 Task: Find a one-way flight from Chicago to Miami for a specific date.
Action: Mouse moved to (443, 224)
Screenshot: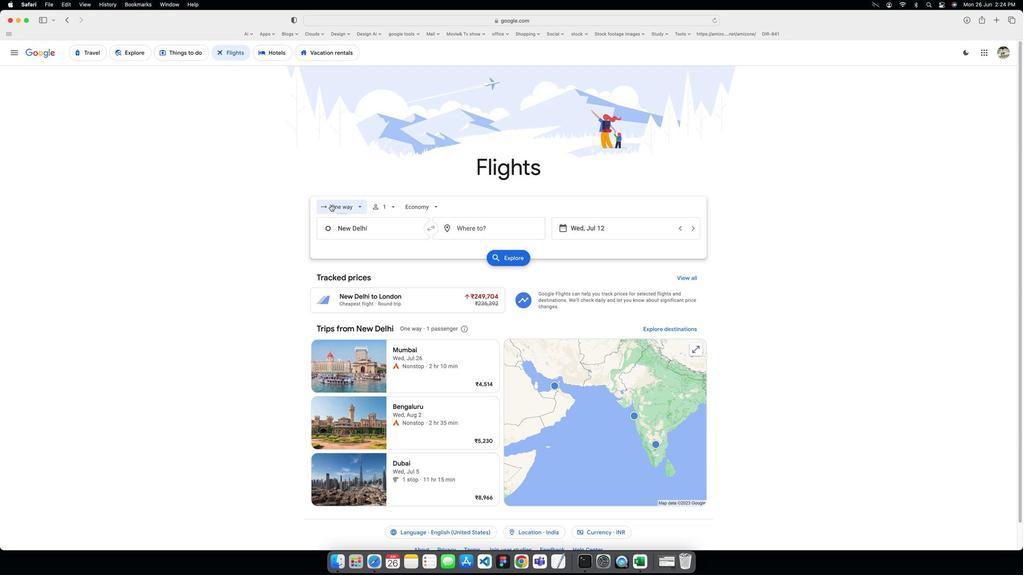 
Action: Mouse pressed left at (443, 224)
Screenshot: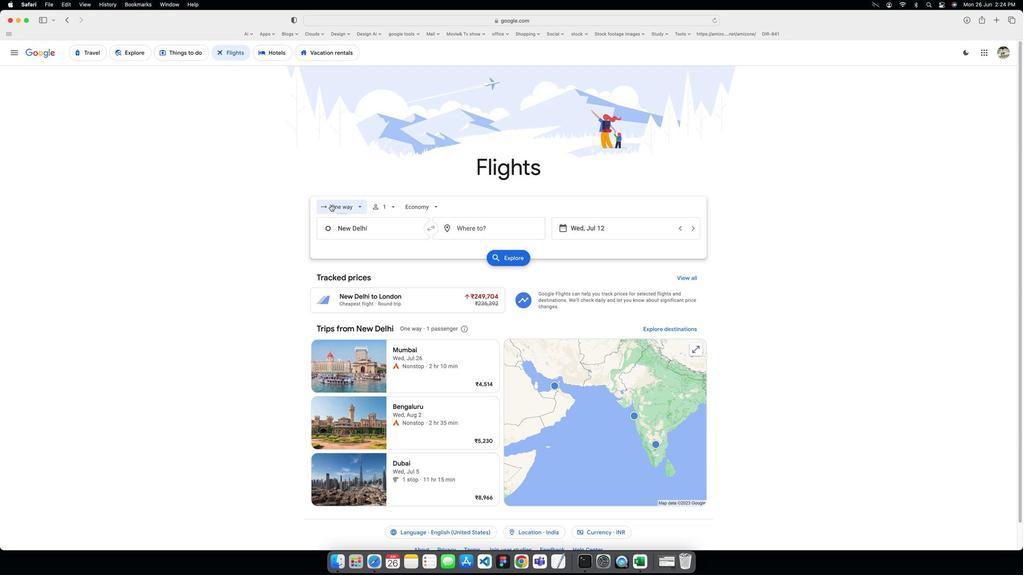 
Action: Mouse moved to (449, 257)
Screenshot: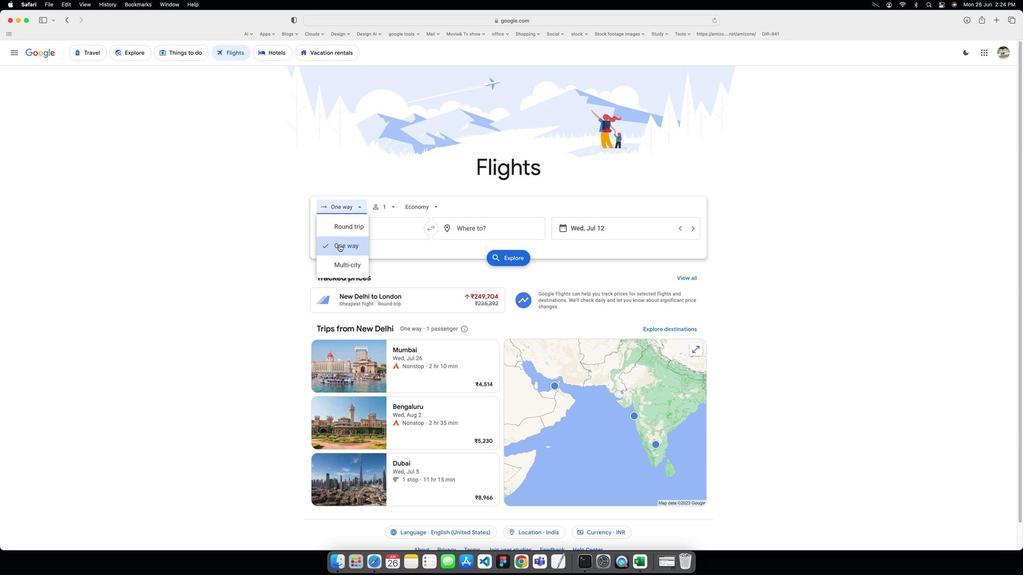 
Action: Mouse pressed left at (449, 257)
Screenshot: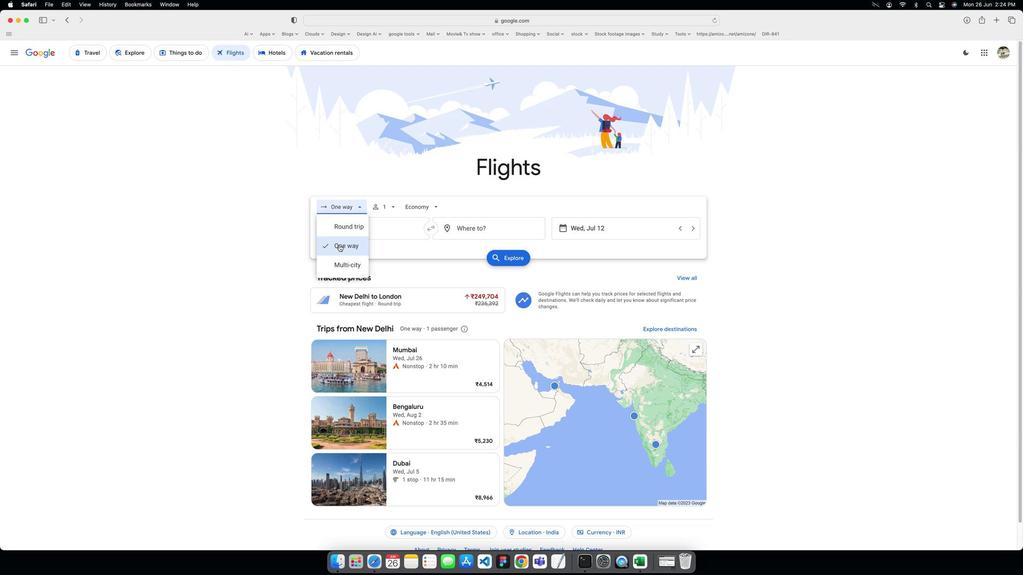 
Action: Mouse moved to (473, 245)
Screenshot: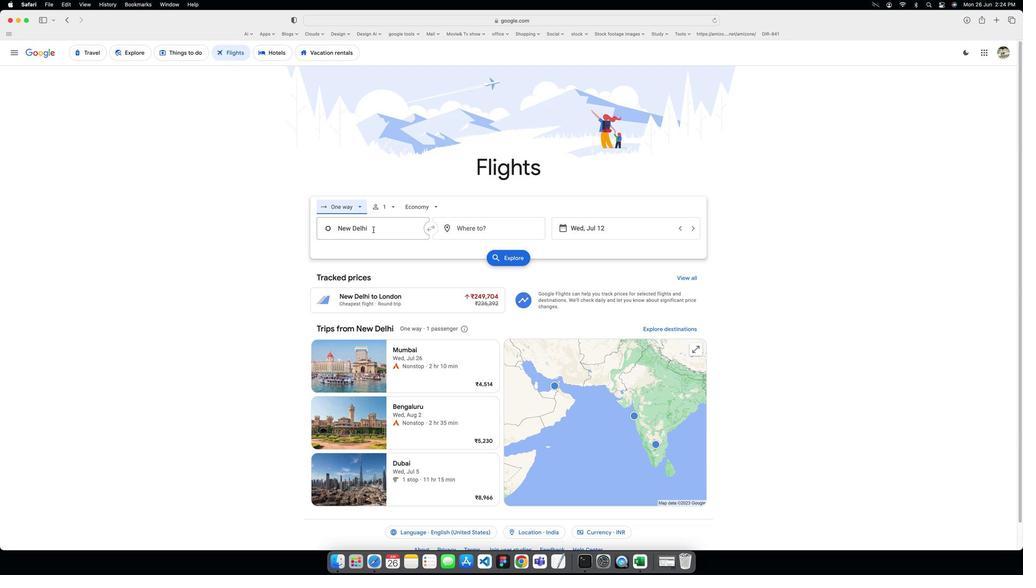 
Action: Mouse pressed left at (473, 245)
Screenshot: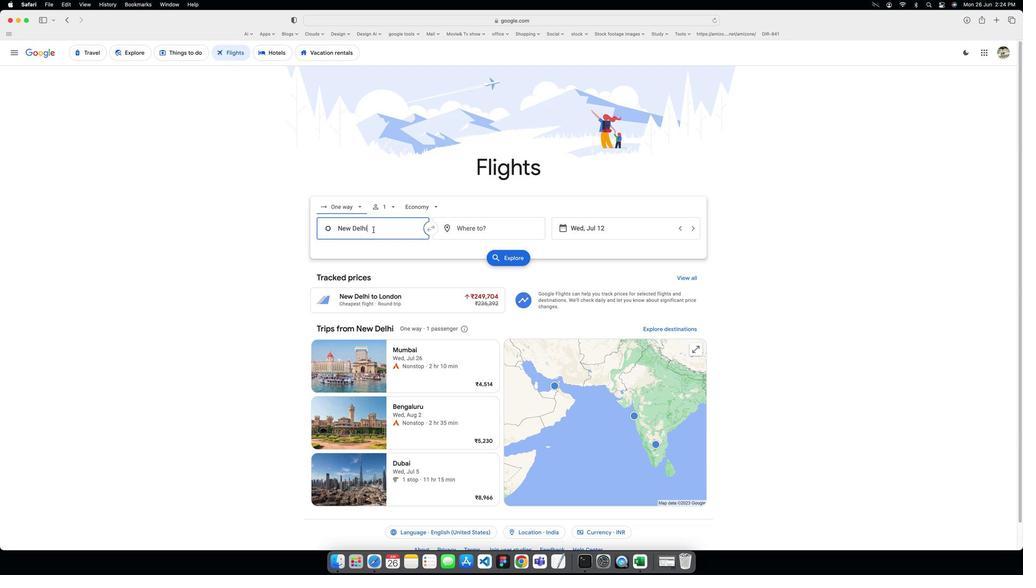 
Action: Key pressed Key.caps_lock'C'Key.caps_lock'h''i''c''a''g''o'Key.enter
Screenshot: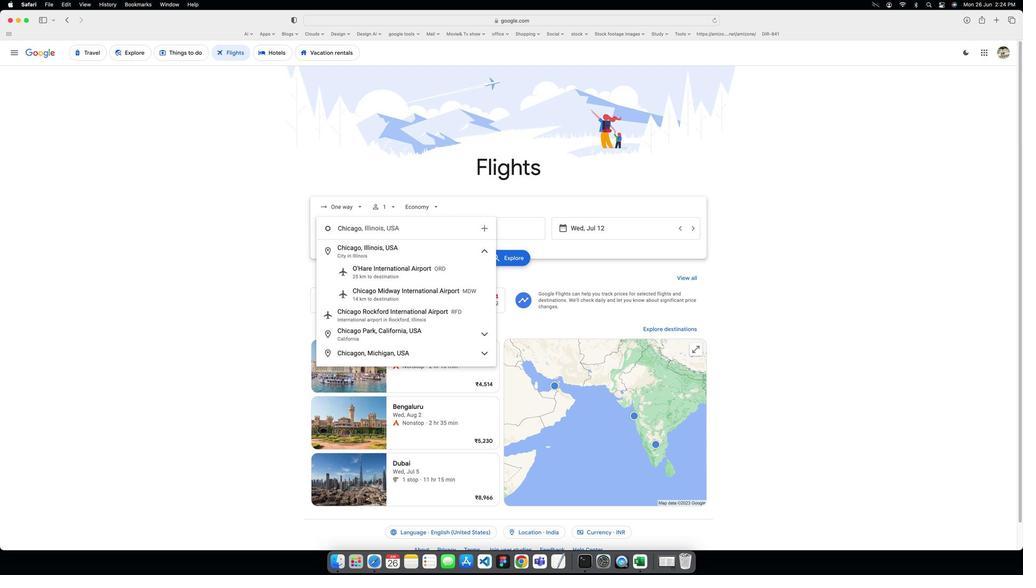 
Action: Mouse moved to (540, 240)
Screenshot: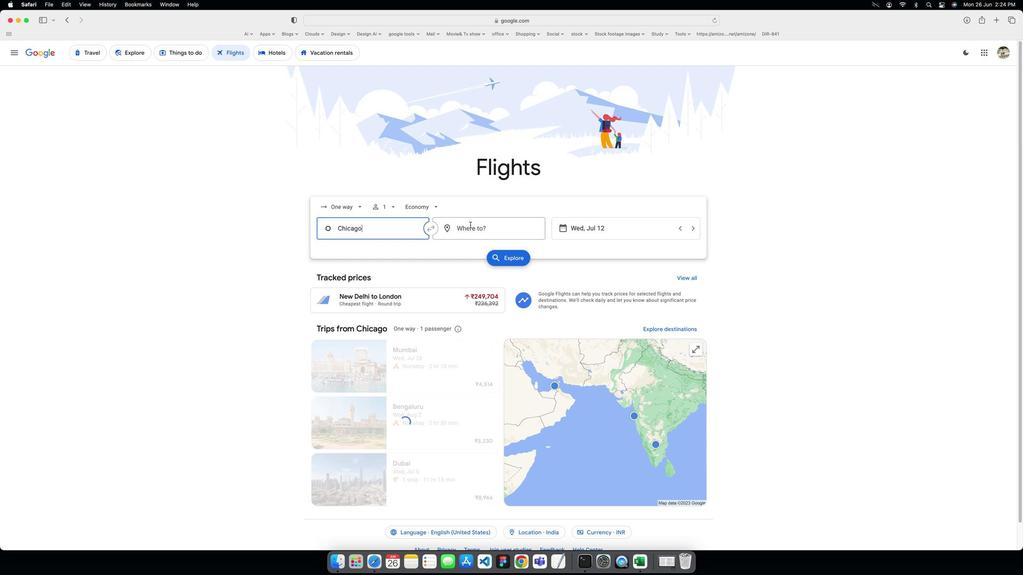 
Action: Mouse pressed left at (540, 240)
Screenshot: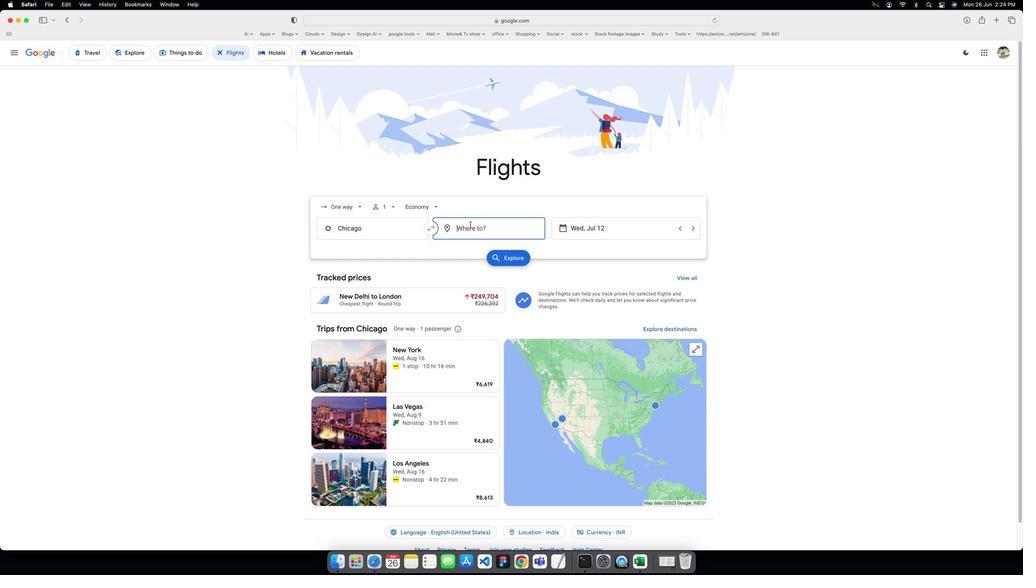 
Action: Key pressed Key.caps_lock'M'Key.caps_lock'a''i''m''i'
Screenshot: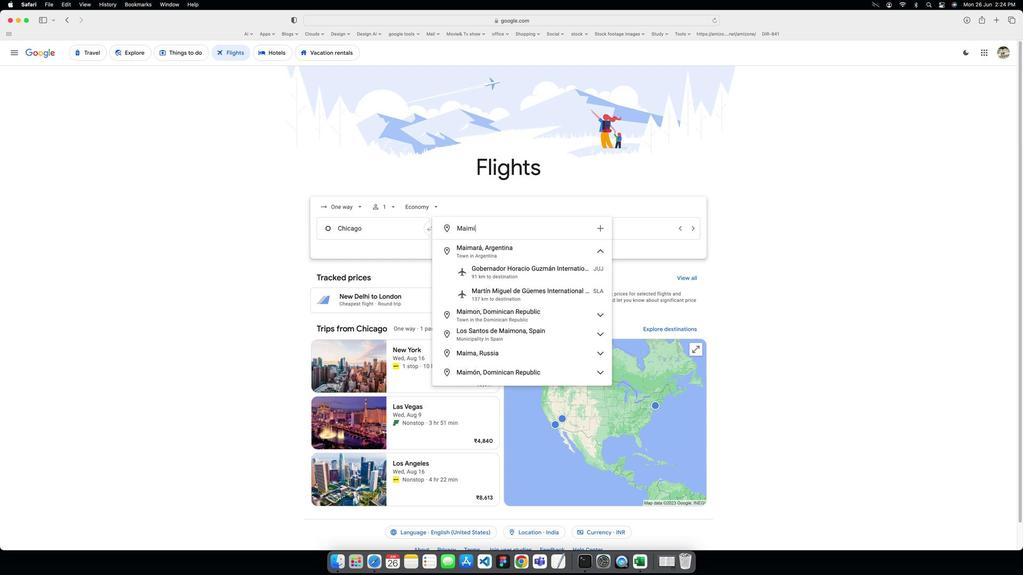 
Action: Mouse moved to (550, 256)
Screenshot: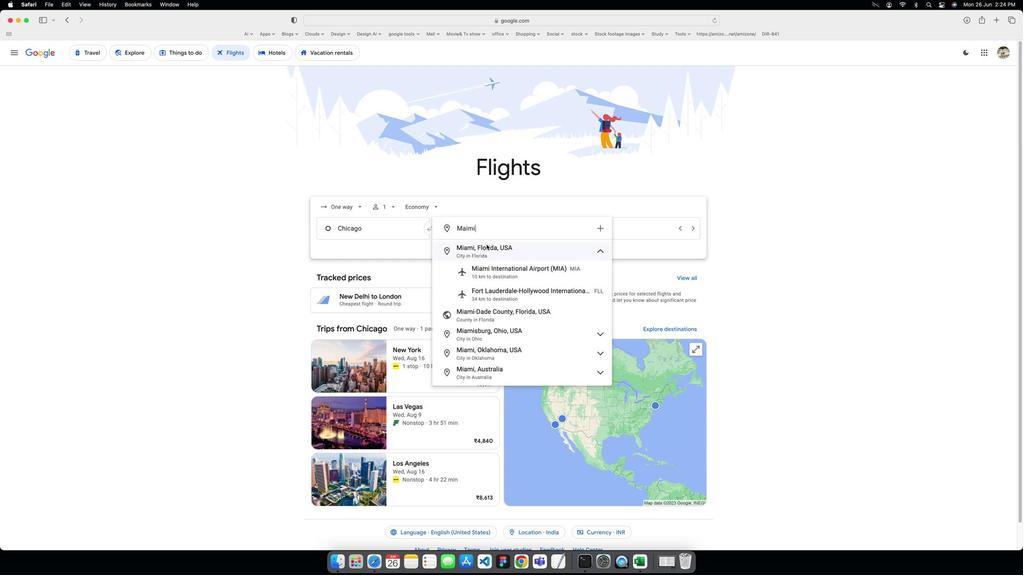 
Action: Mouse pressed left at (550, 256)
Screenshot: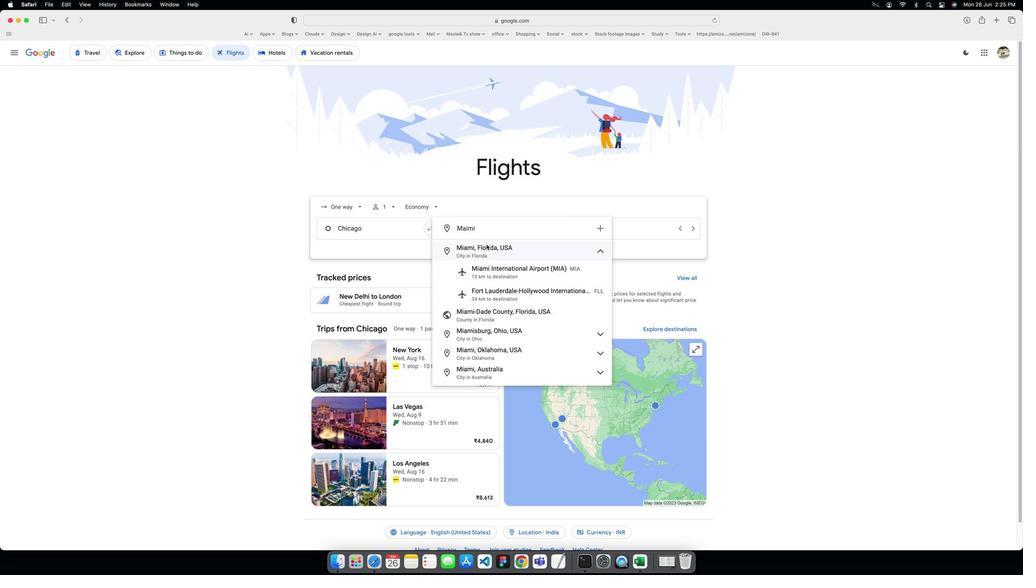 
Action: Mouse moved to (647, 245)
Screenshot: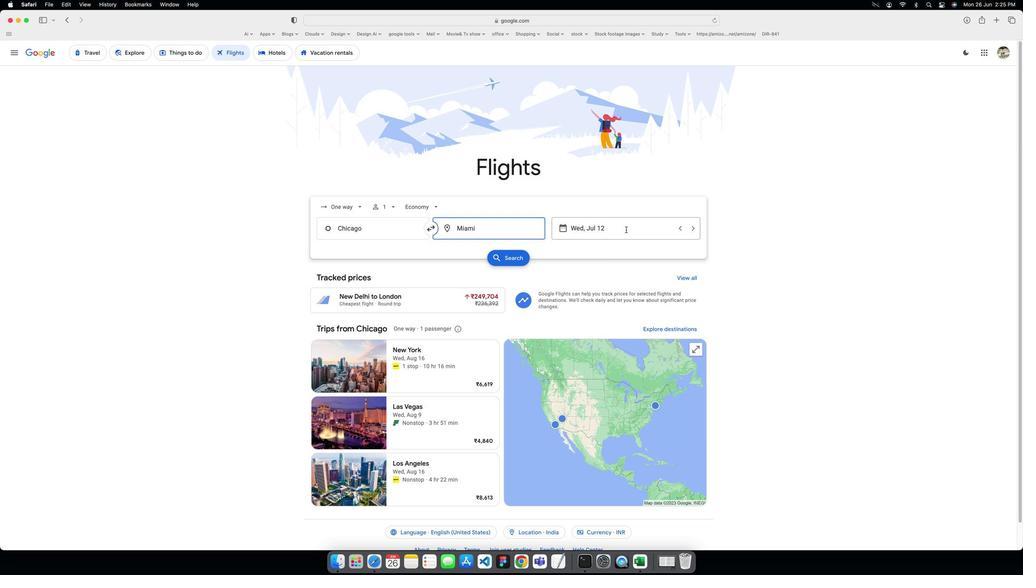 
Action: Mouse pressed left at (647, 245)
Screenshot: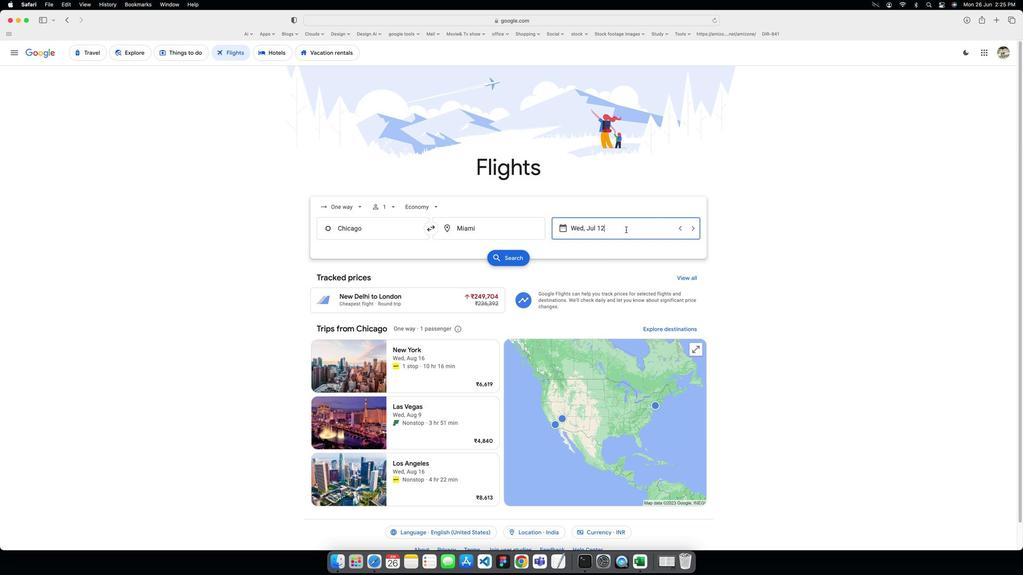 
Action: Mouse moved to (701, 326)
Screenshot: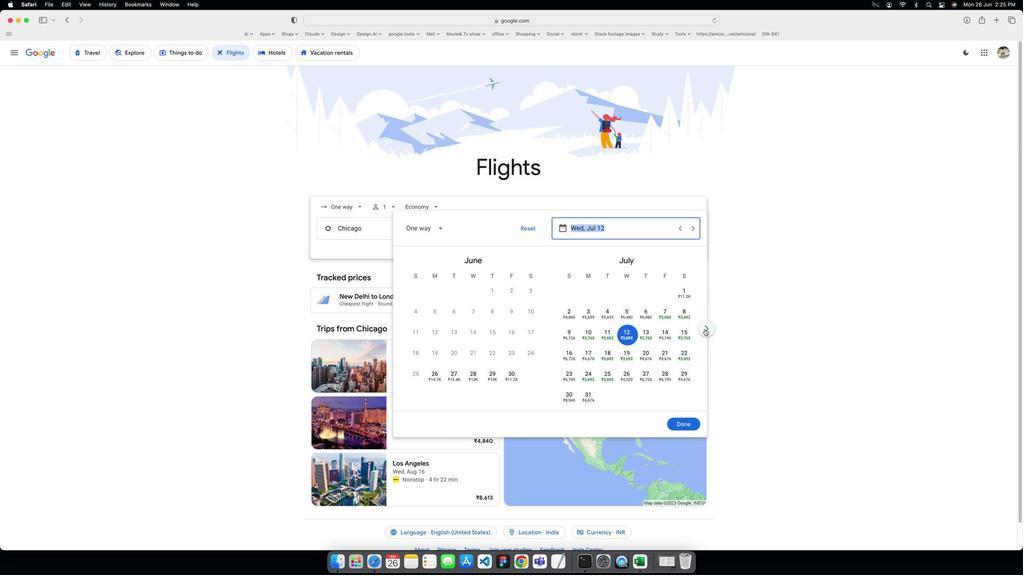 
Action: Mouse pressed left at (701, 326)
Screenshot: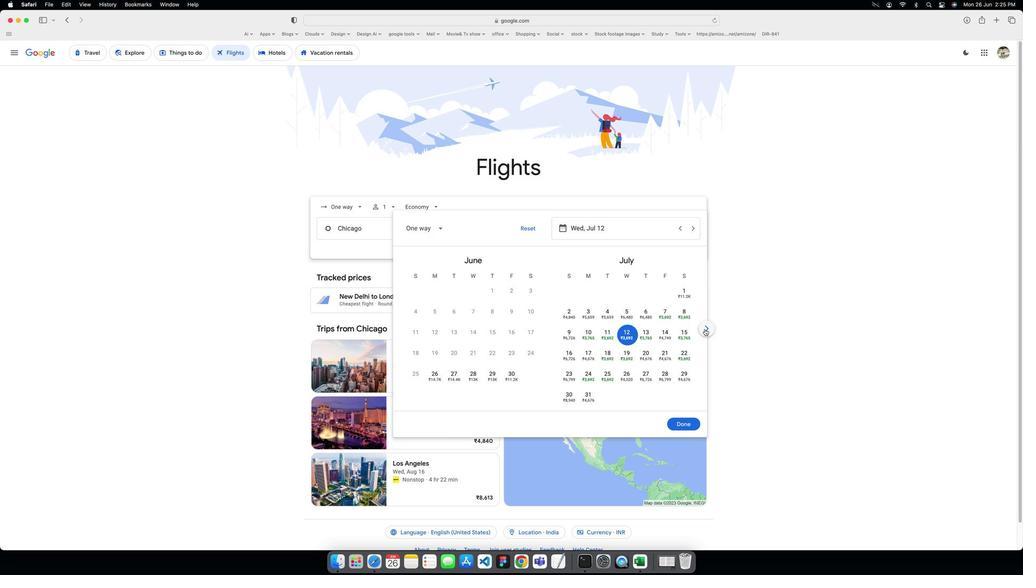 
Action: Mouse moved to (690, 327)
Screenshot: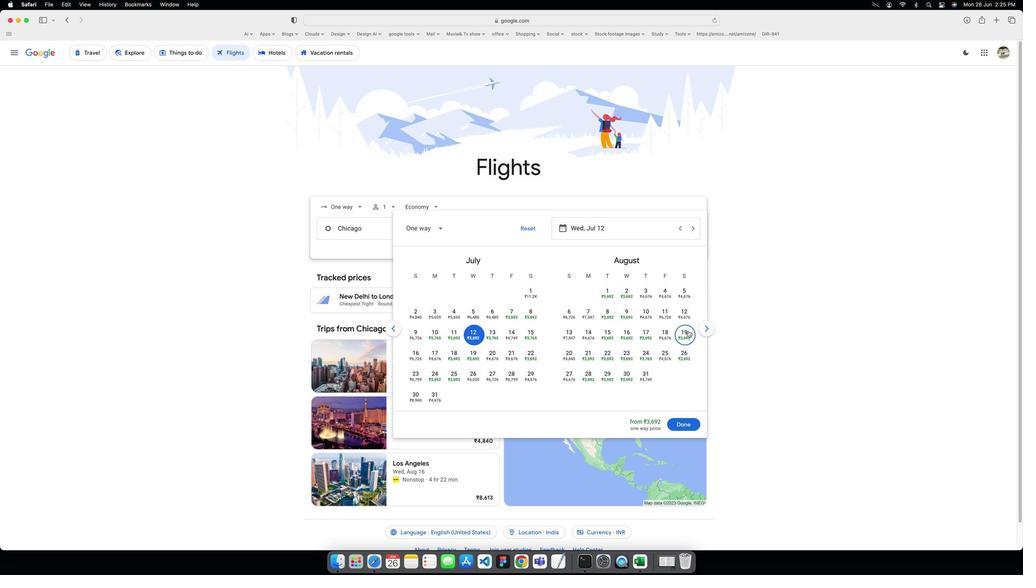 
Action: Mouse pressed left at (690, 327)
Screenshot: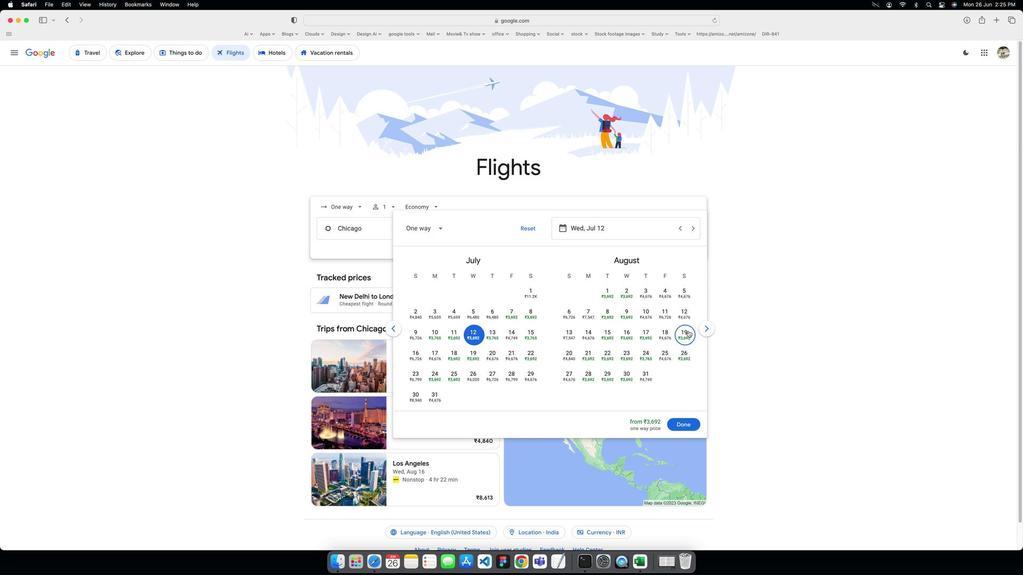 
Action: Mouse moved to (686, 398)
Screenshot: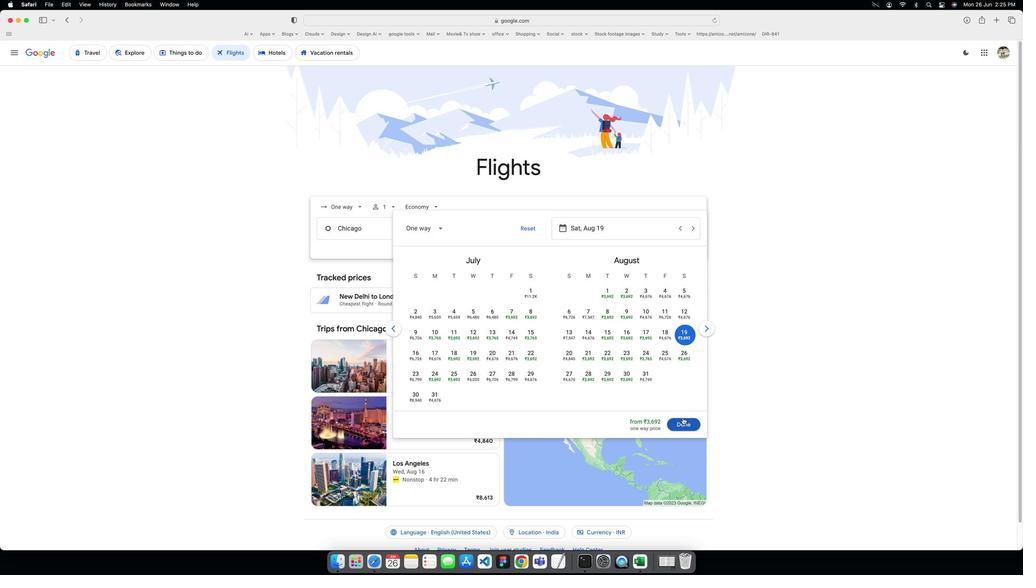 
Action: Mouse pressed left at (686, 398)
Screenshot: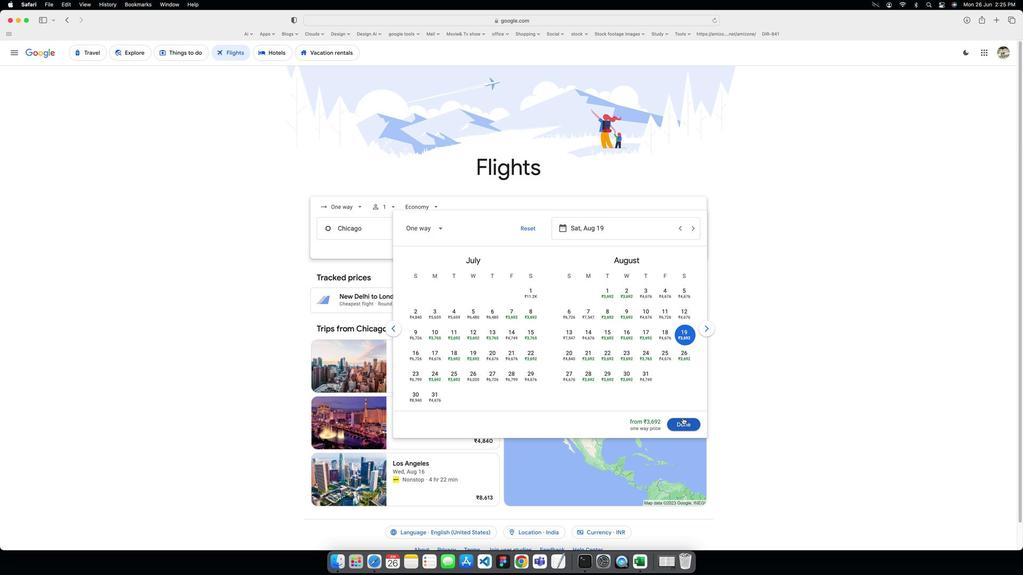 
Action: Mouse moved to (566, 264)
Screenshot: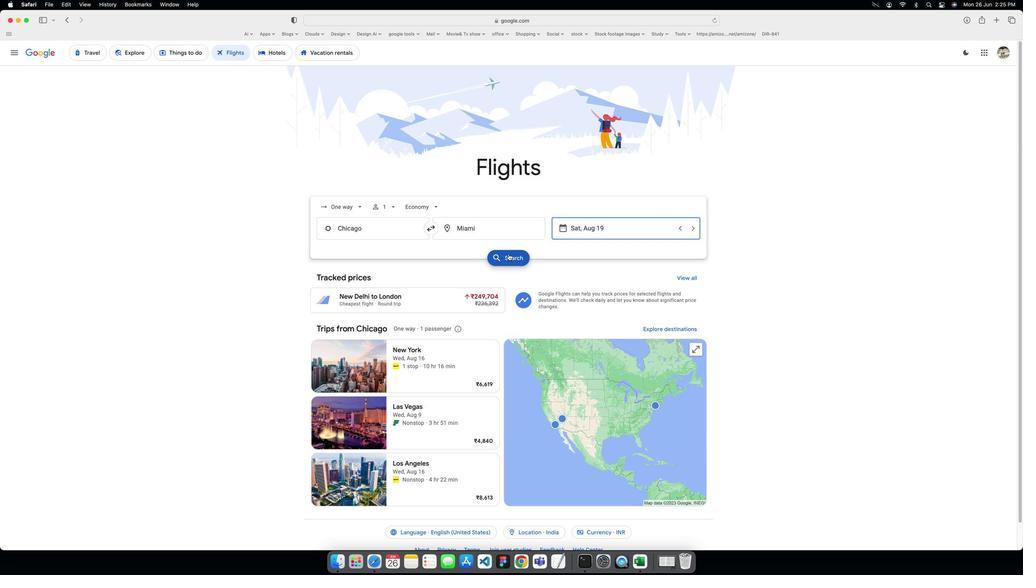 
Action: Mouse pressed left at (566, 264)
Screenshot: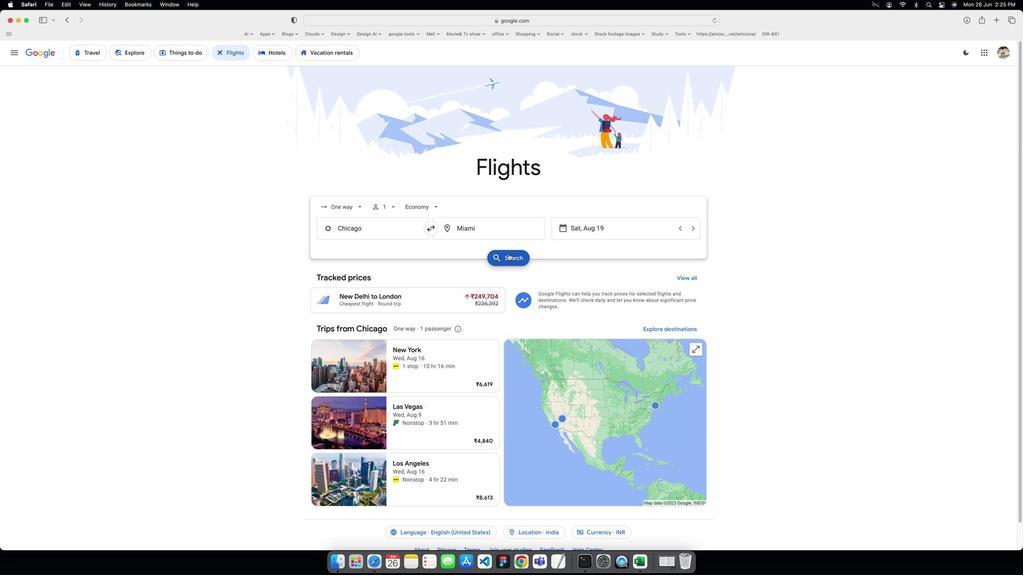 
Action: Mouse moved to (572, 284)
Screenshot: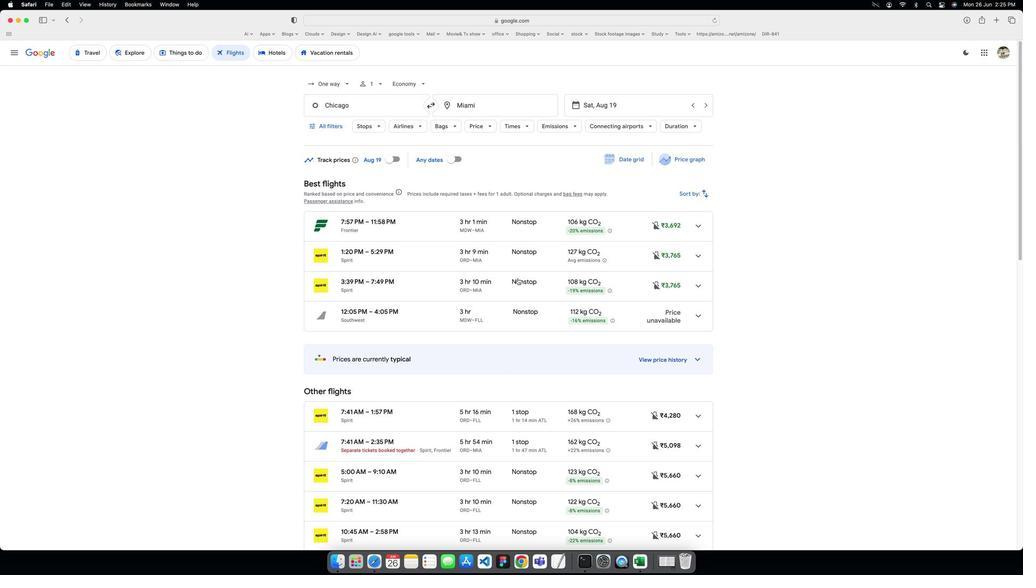
Action: Mouse scrolled (572, 284) with delta (215, 57)
Screenshot: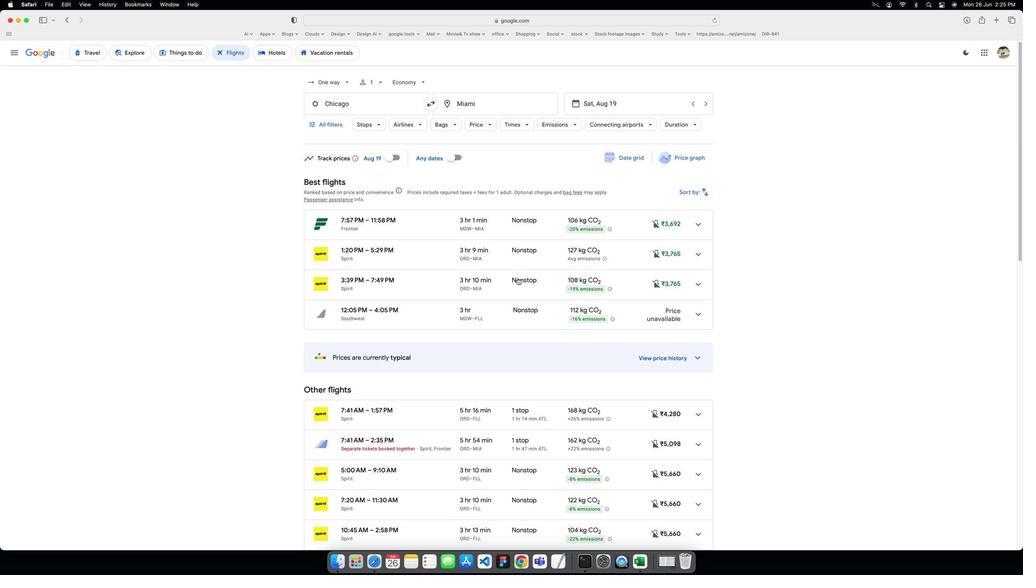 
Action: Mouse scrolled (572, 284) with delta (215, 57)
Screenshot: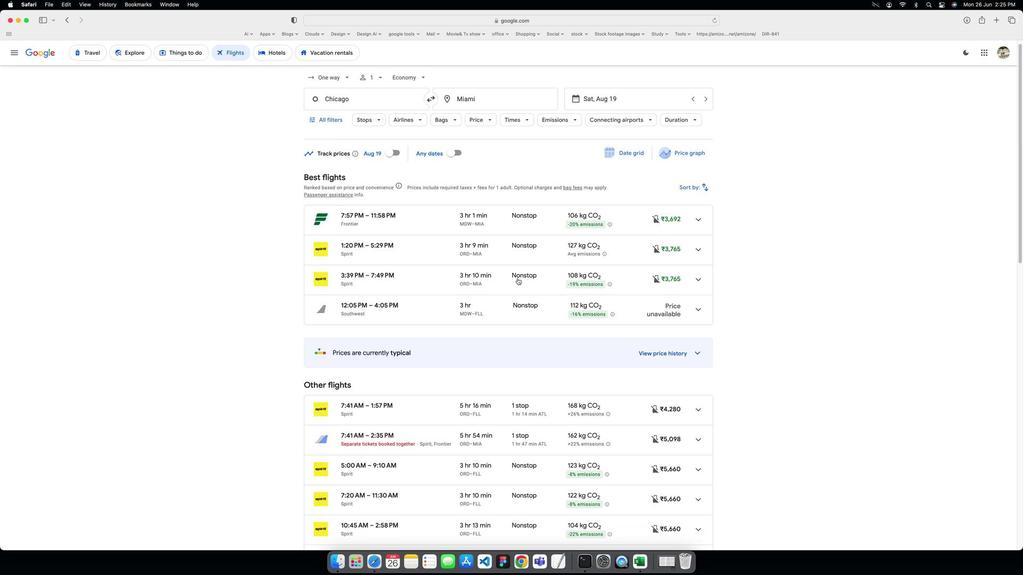 
Action: Mouse scrolled (572, 284) with delta (215, 57)
Screenshot: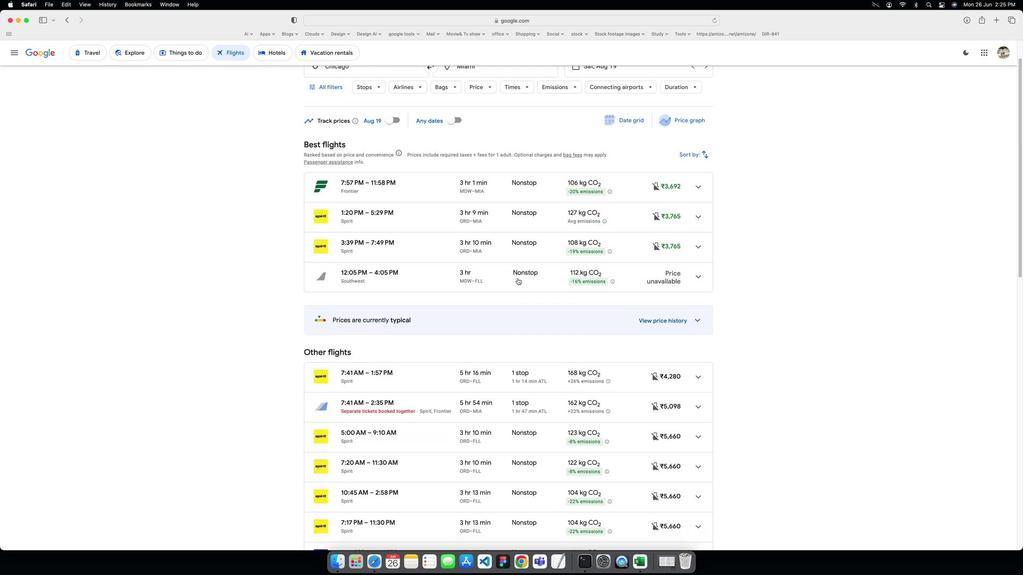 
Action: Mouse scrolled (572, 284) with delta (215, 57)
Screenshot: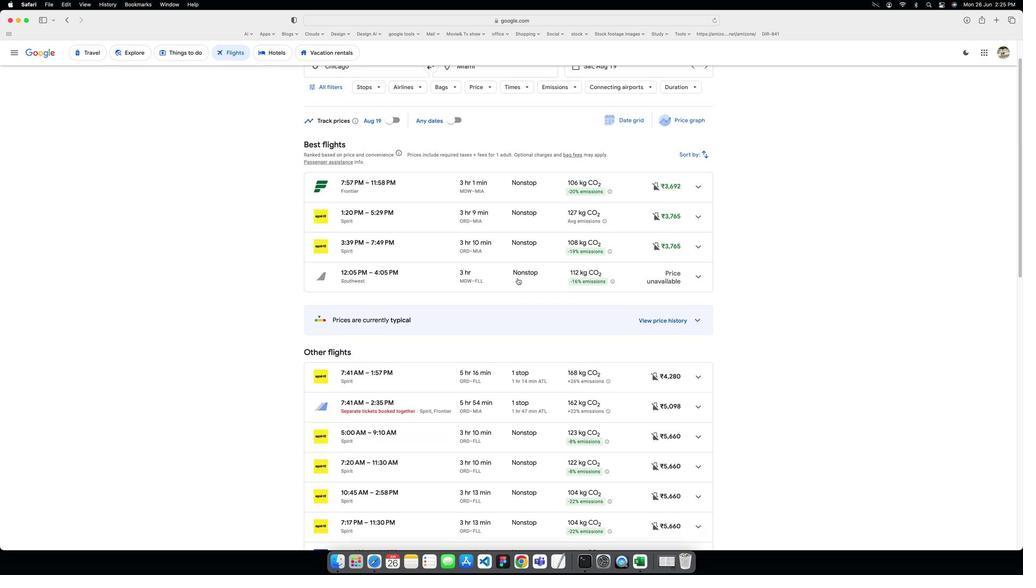 
Action: Mouse scrolled (572, 284) with delta (215, 57)
Screenshot: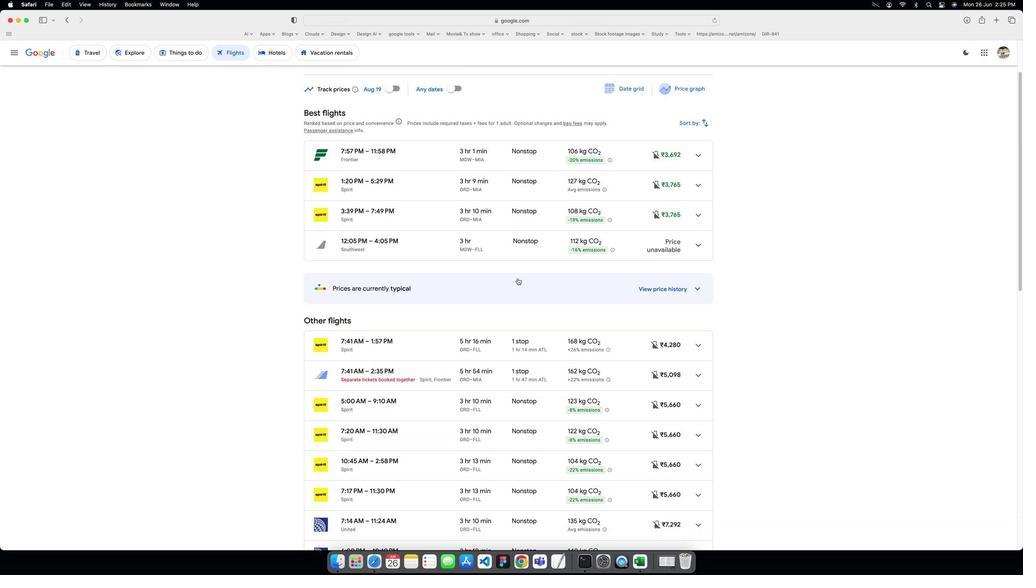
Action: Mouse scrolled (572, 284) with delta (215, 57)
Screenshot: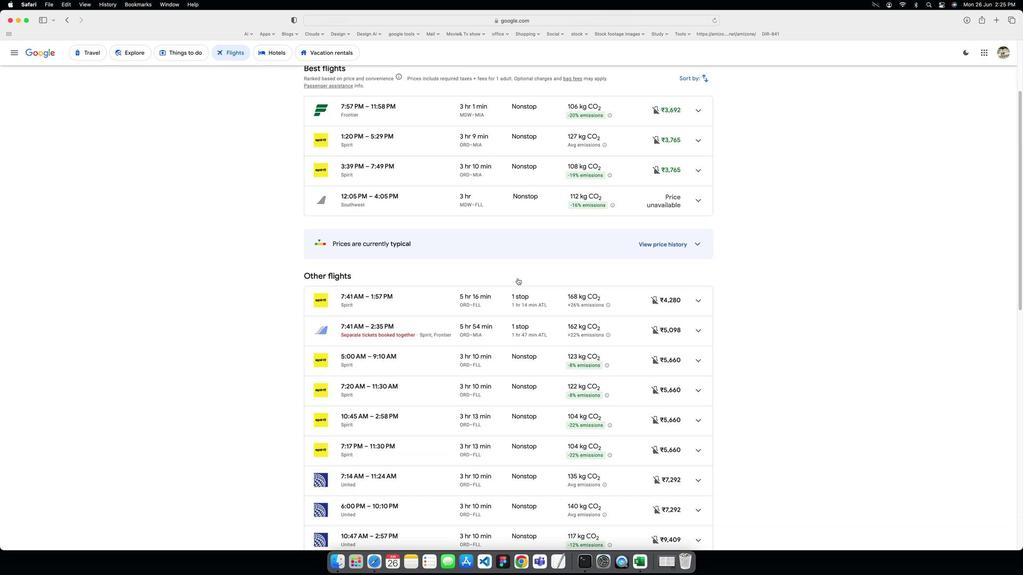 
Action: Mouse scrolled (572, 284) with delta (215, 57)
Screenshot: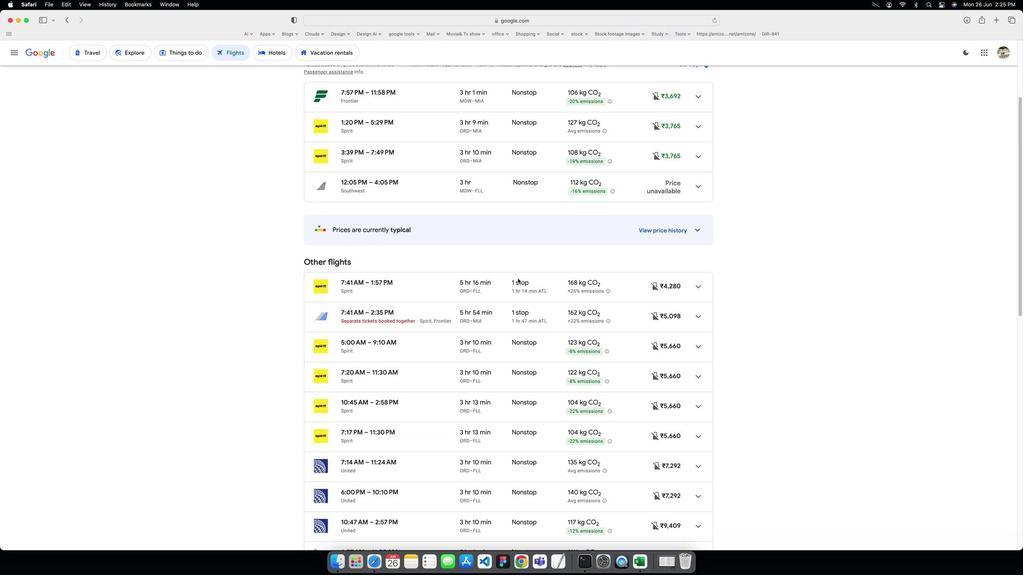 
Action: Mouse scrolled (572, 284) with delta (215, 57)
Screenshot: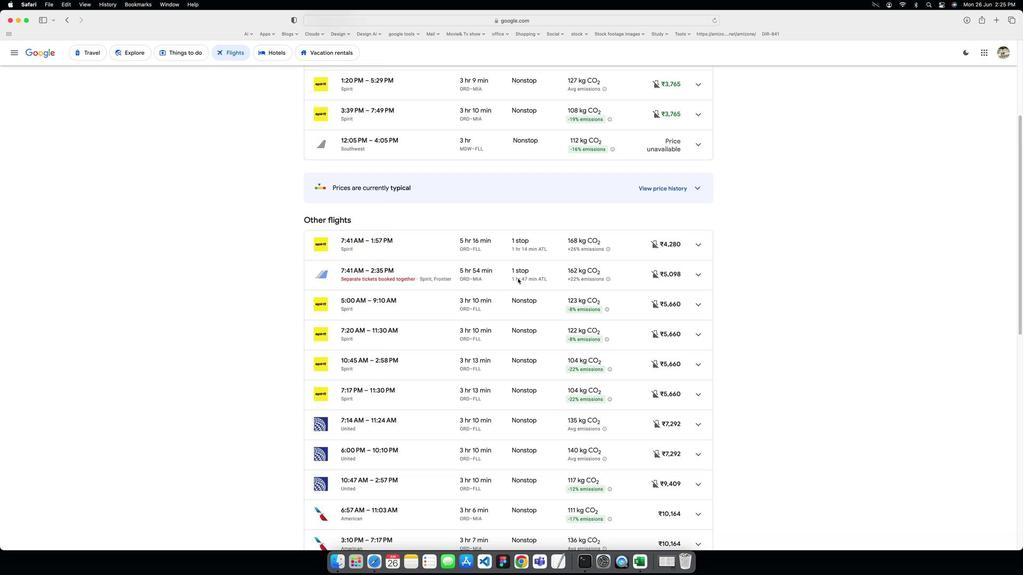 
Action: Mouse scrolled (572, 284) with delta (215, 57)
Screenshot: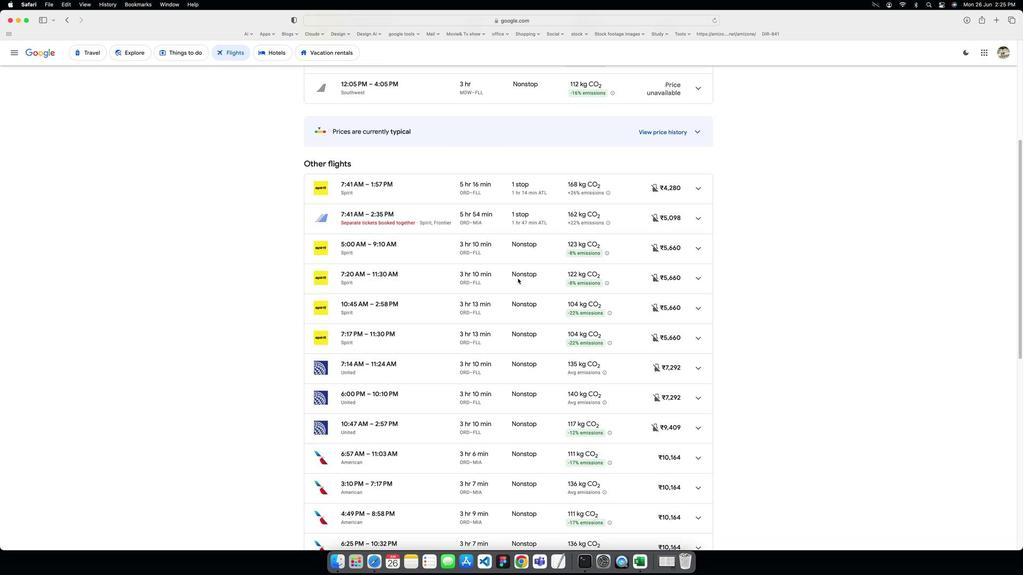 
Action: Mouse scrolled (572, 284) with delta (215, 56)
Screenshot: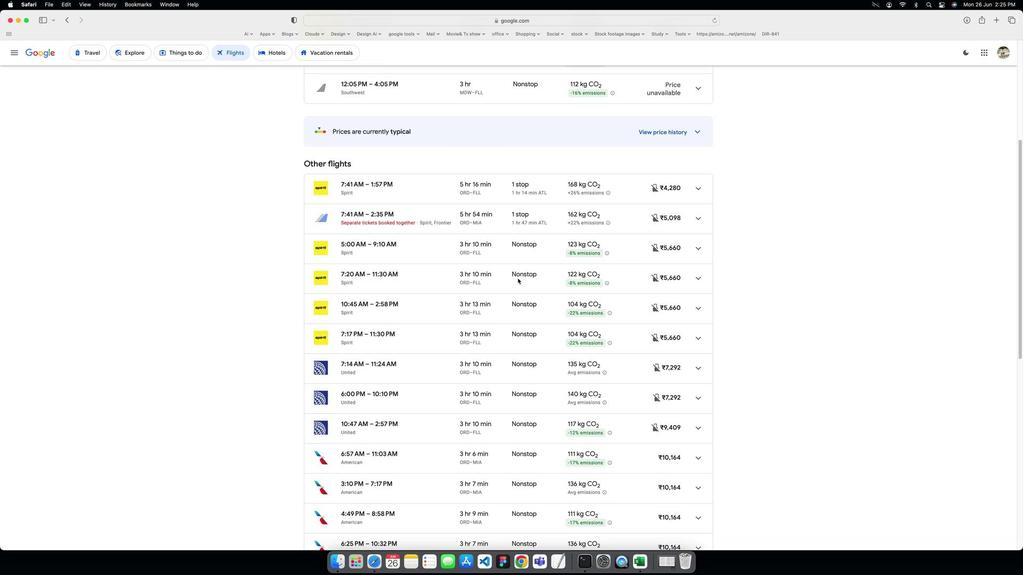 
Action: Mouse scrolled (572, 284) with delta (215, 57)
Screenshot: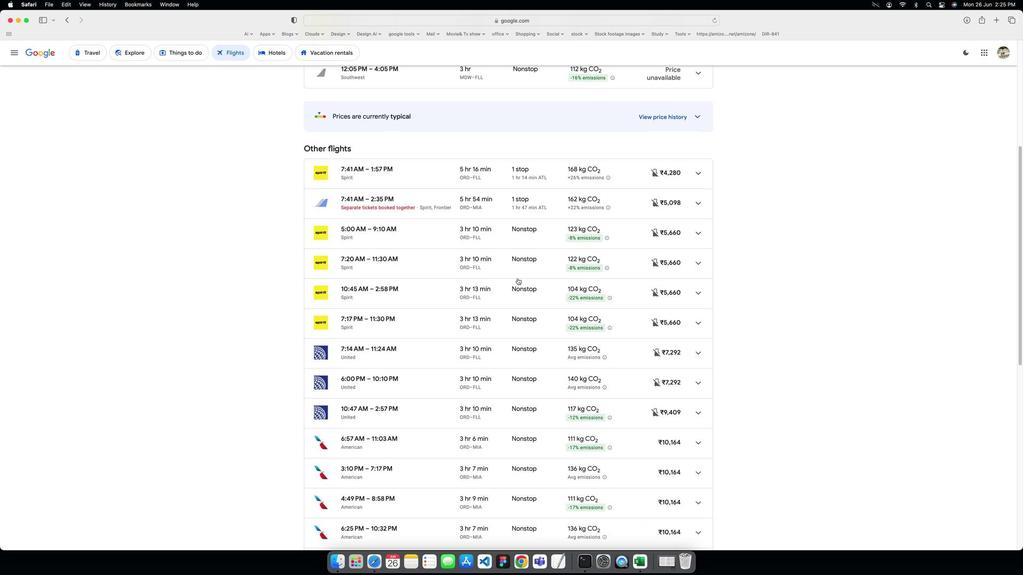 
Action: Mouse scrolled (572, 284) with delta (215, 57)
Screenshot: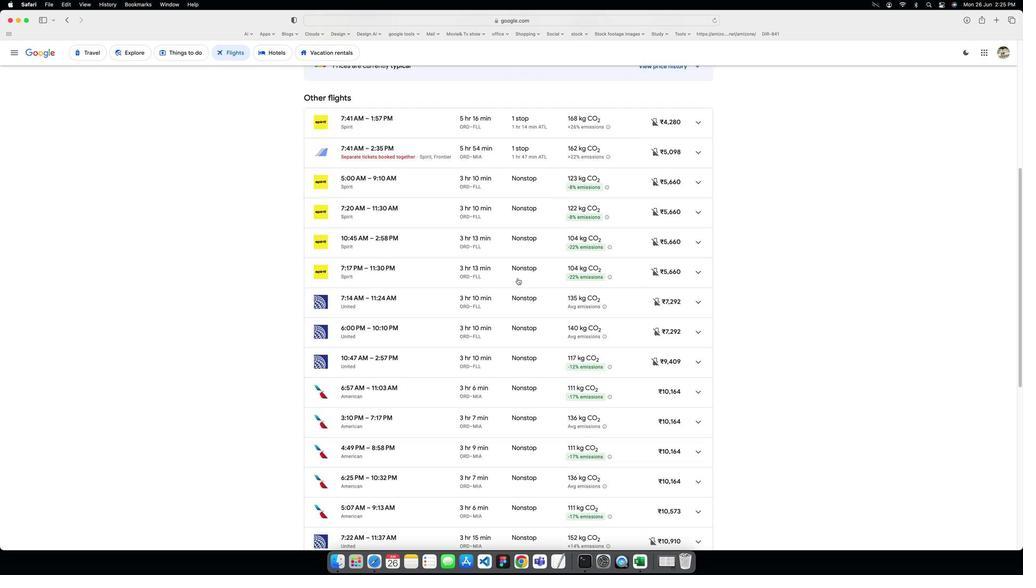 
Action: Mouse scrolled (572, 284) with delta (215, 56)
Screenshot: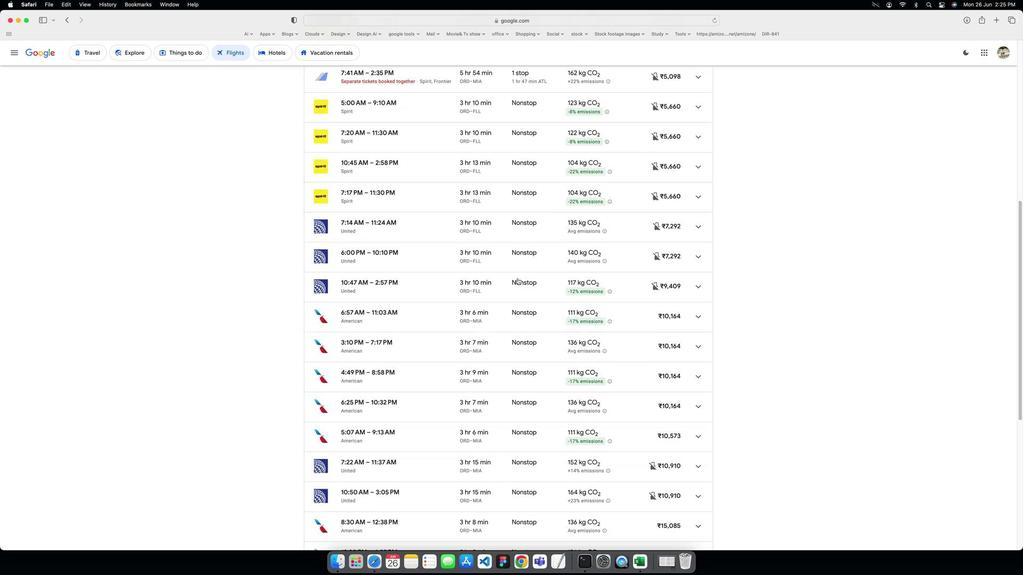 
Action: Mouse scrolled (572, 284) with delta (215, 56)
Screenshot: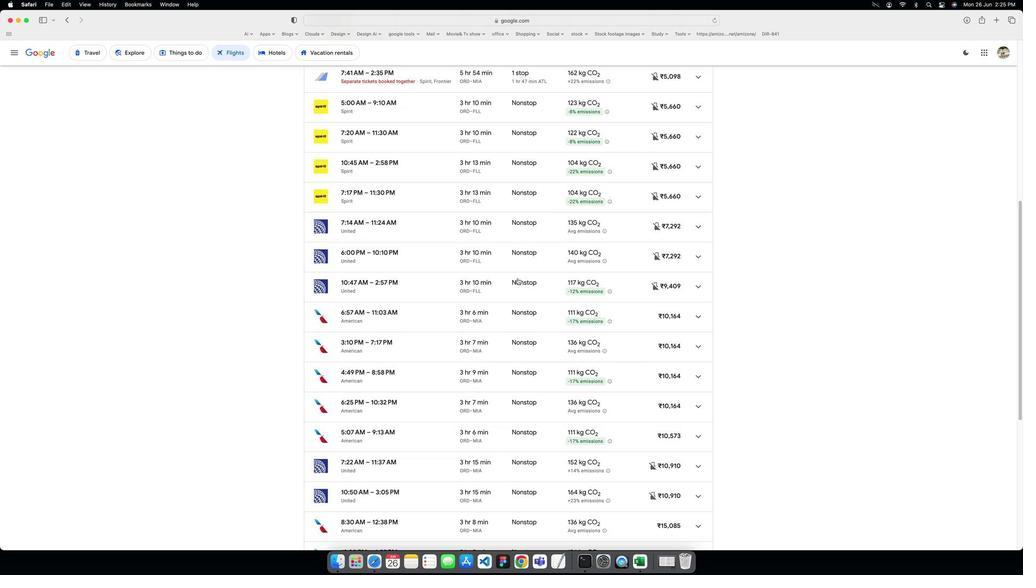 
Action: Mouse scrolled (572, 284) with delta (215, 55)
Screenshot: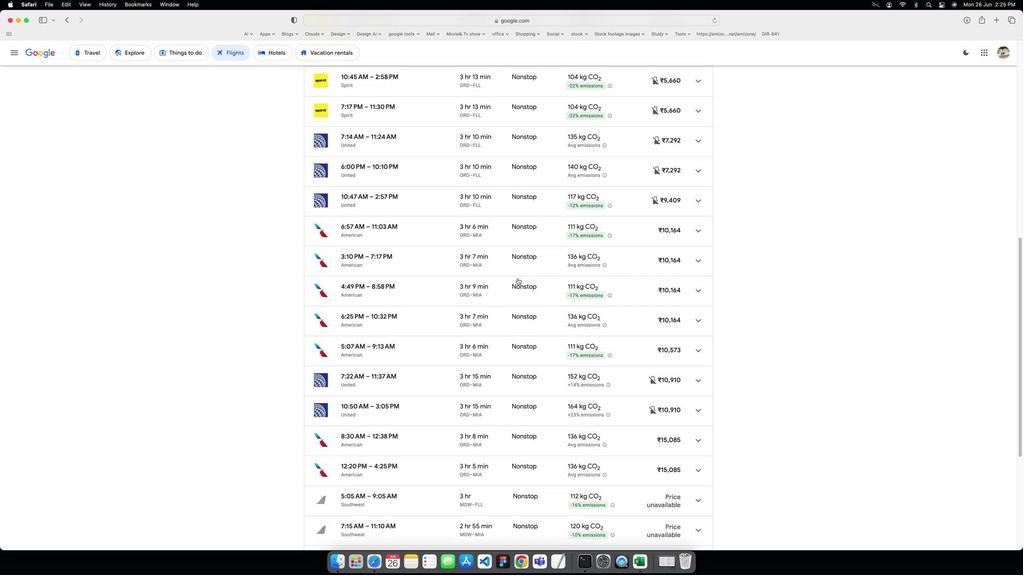 
